 Task: Show all amenities of tiny home in Lac-Beauport, Quebec, Canada.
Action: Mouse moved to (588, 141)
Screenshot: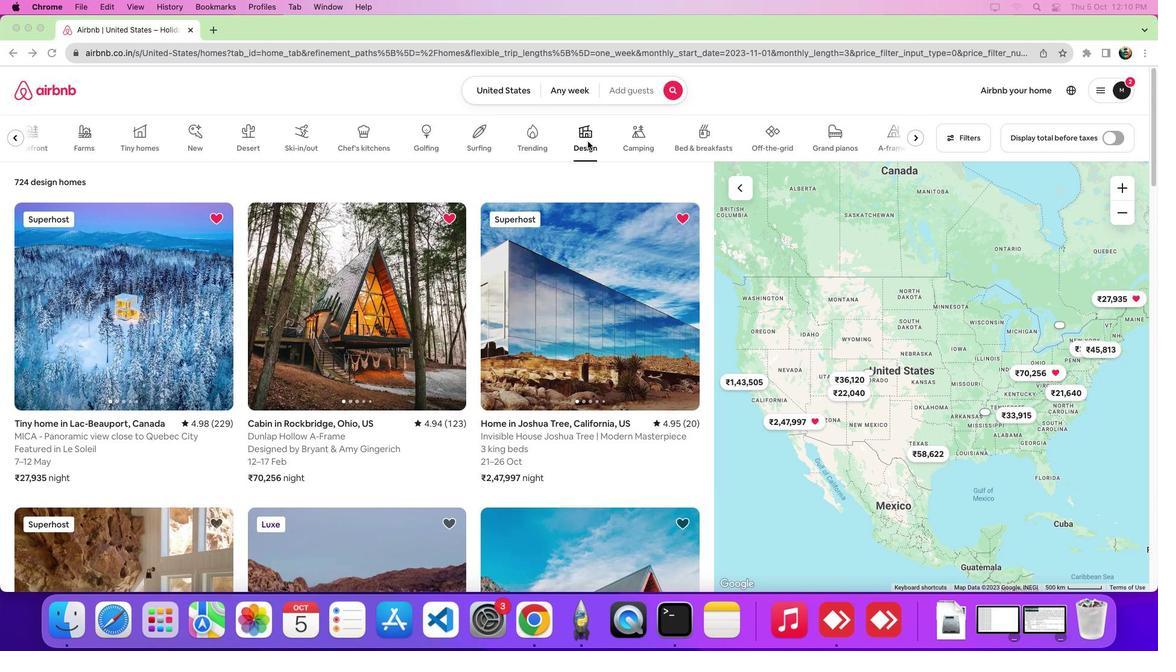 
Action: Mouse pressed left at (588, 141)
Screenshot: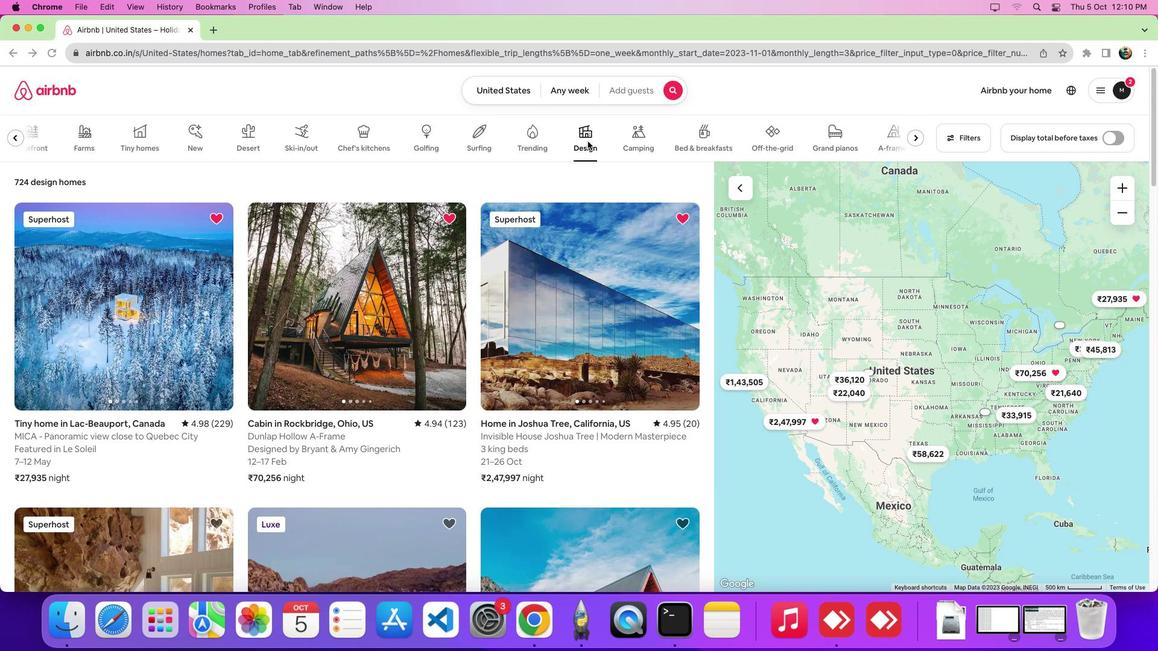 
Action: Mouse moved to (156, 322)
Screenshot: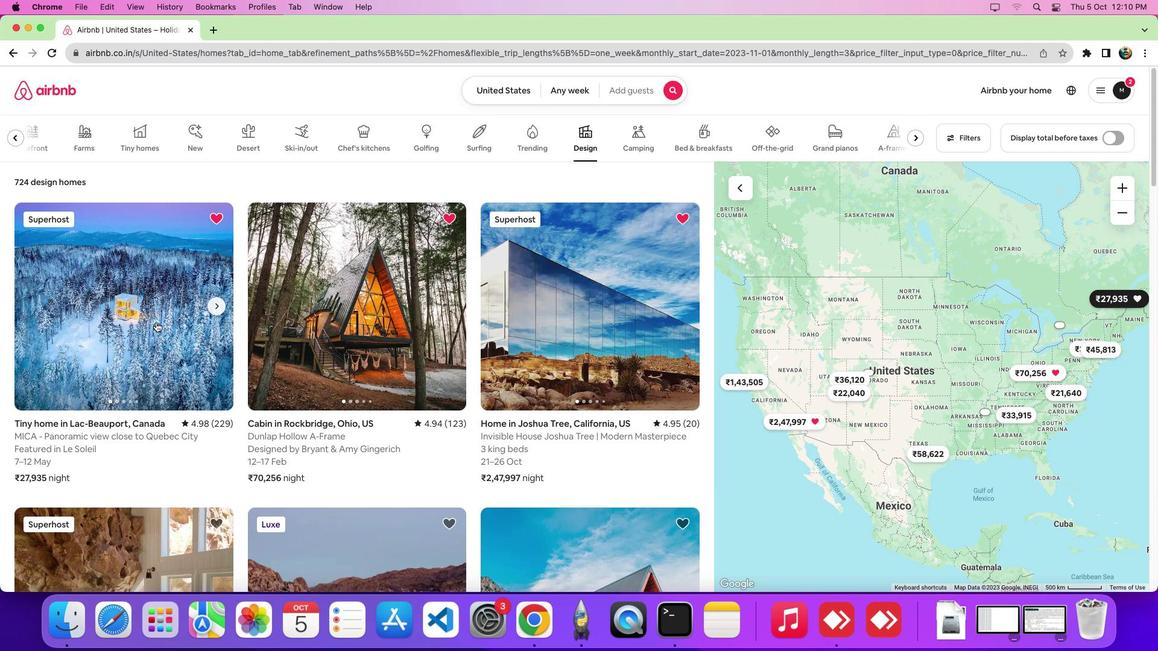 
Action: Mouse pressed left at (156, 322)
Screenshot: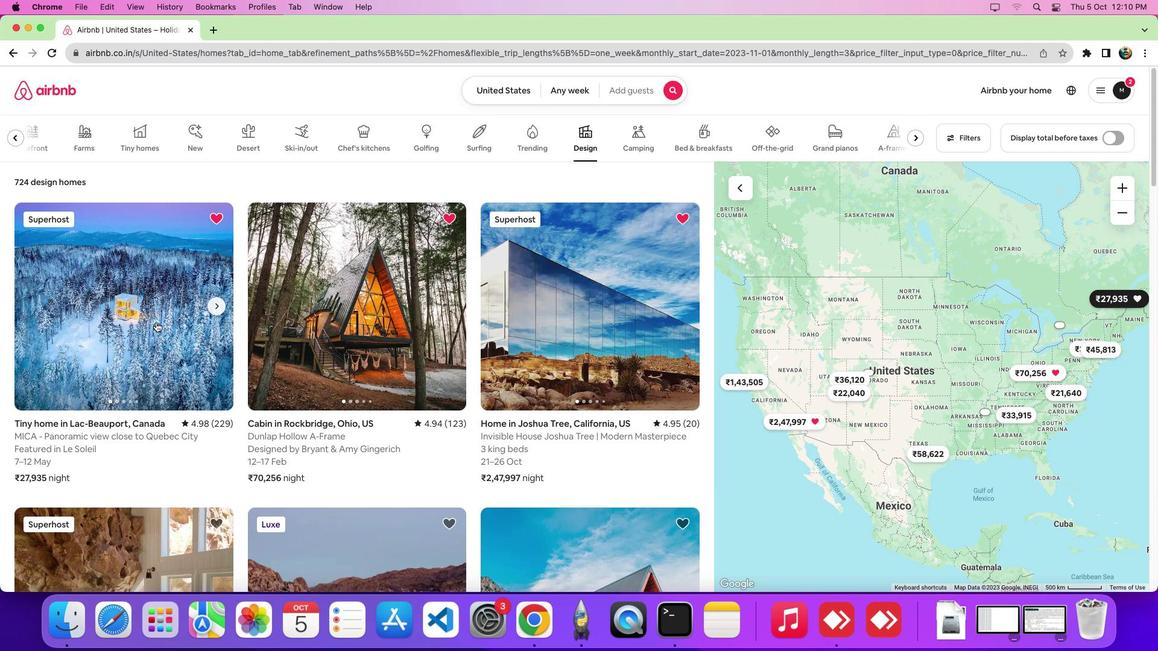 
Action: Mouse moved to (301, 318)
Screenshot: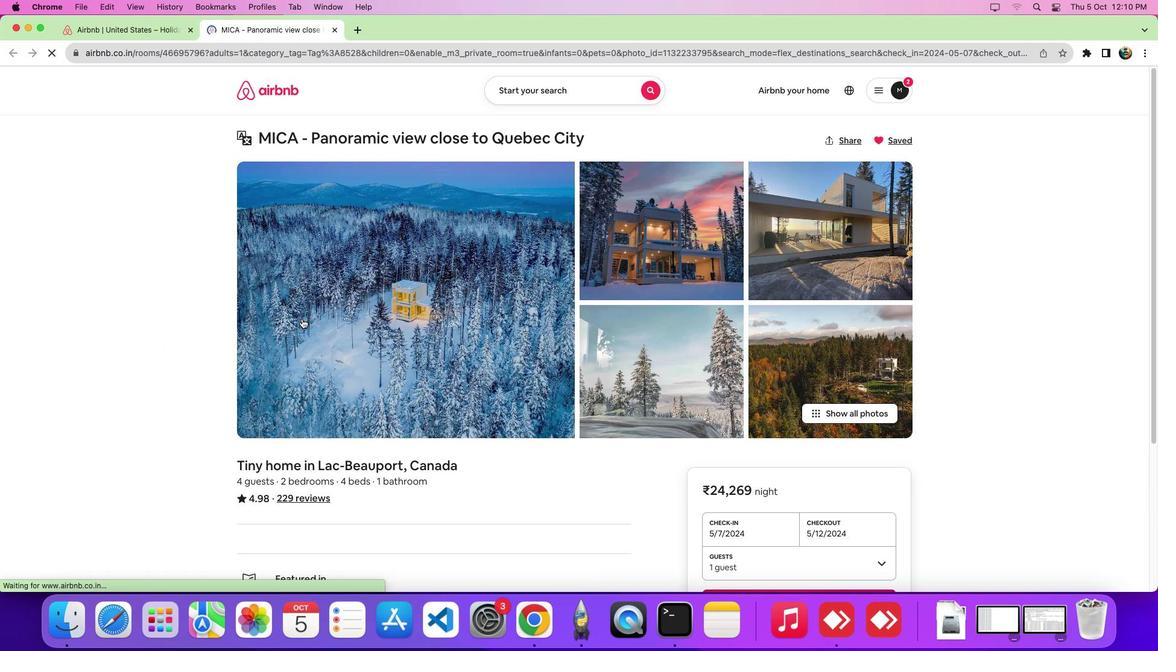 
Action: Mouse scrolled (301, 318) with delta (0, 0)
Screenshot: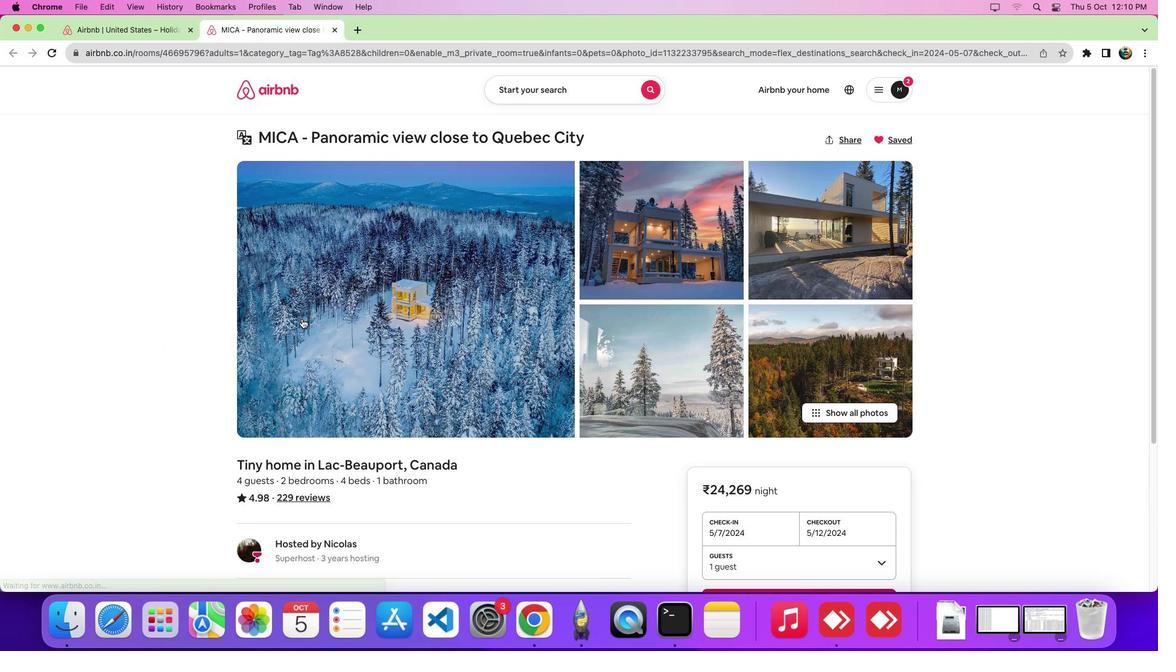 
Action: Mouse scrolled (301, 318) with delta (0, 0)
Screenshot: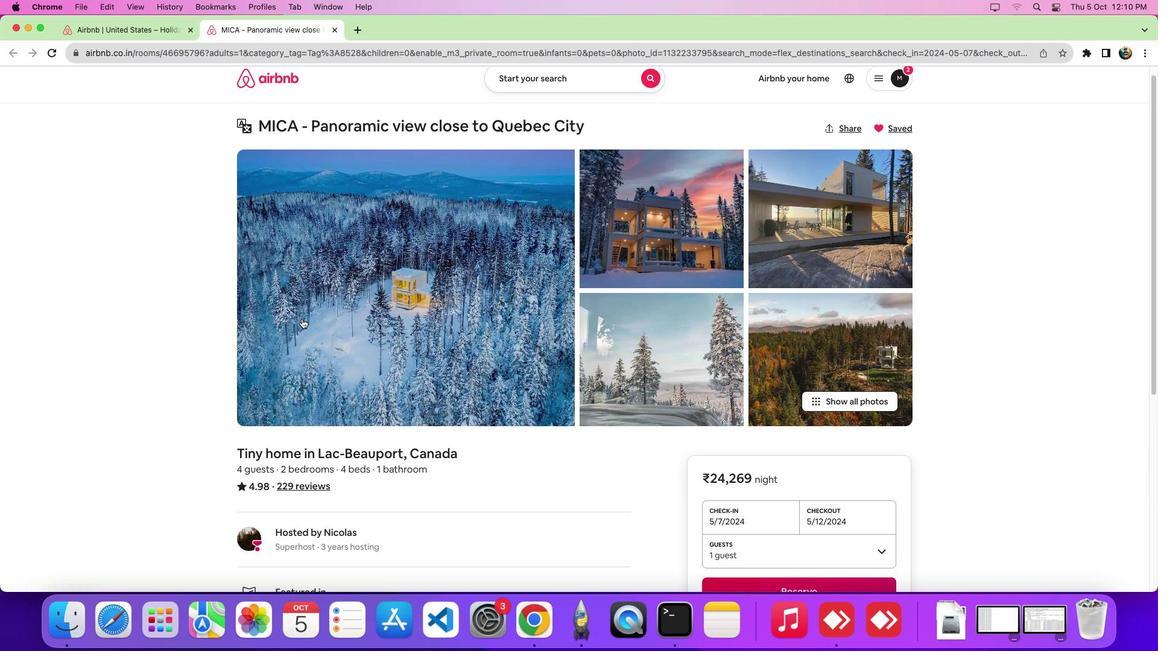 
Action: Mouse scrolled (301, 318) with delta (0, -3)
Screenshot: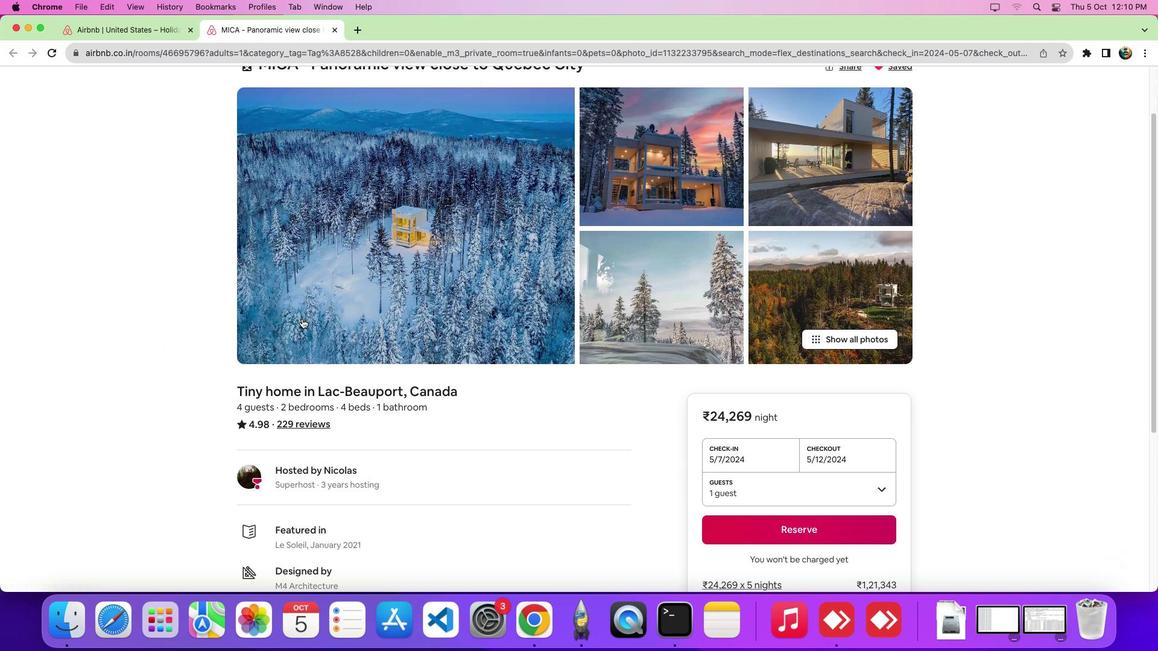 
Action: Mouse scrolled (301, 318) with delta (0, -6)
Screenshot: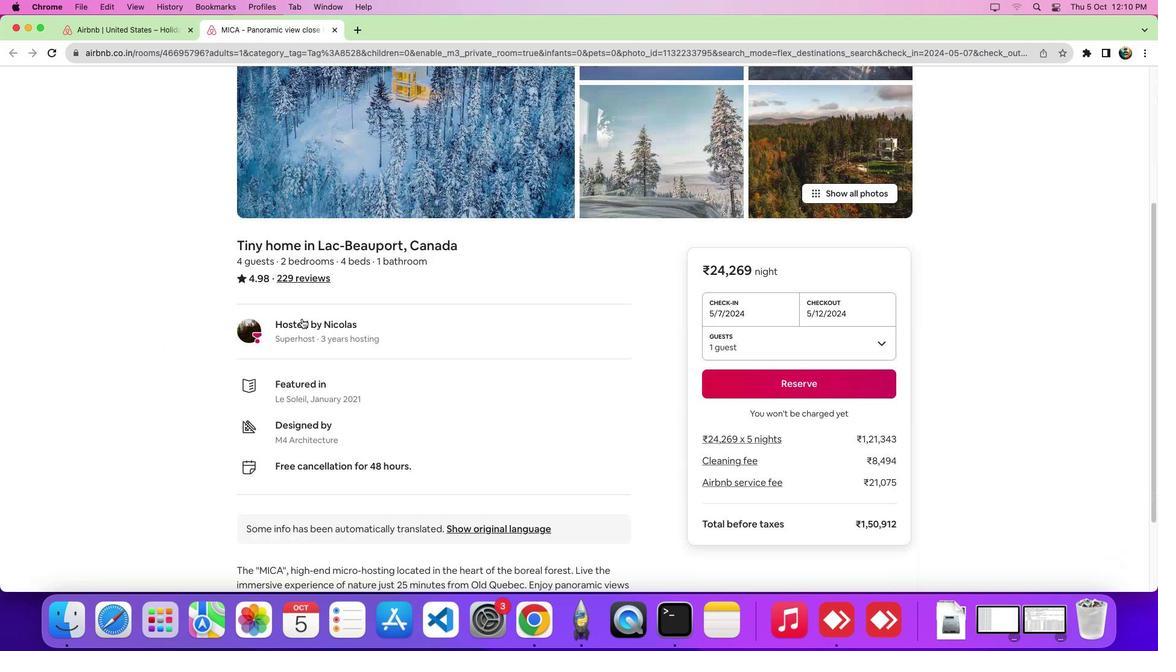 
Action: Mouse moved to (274, 255)
Screenshot: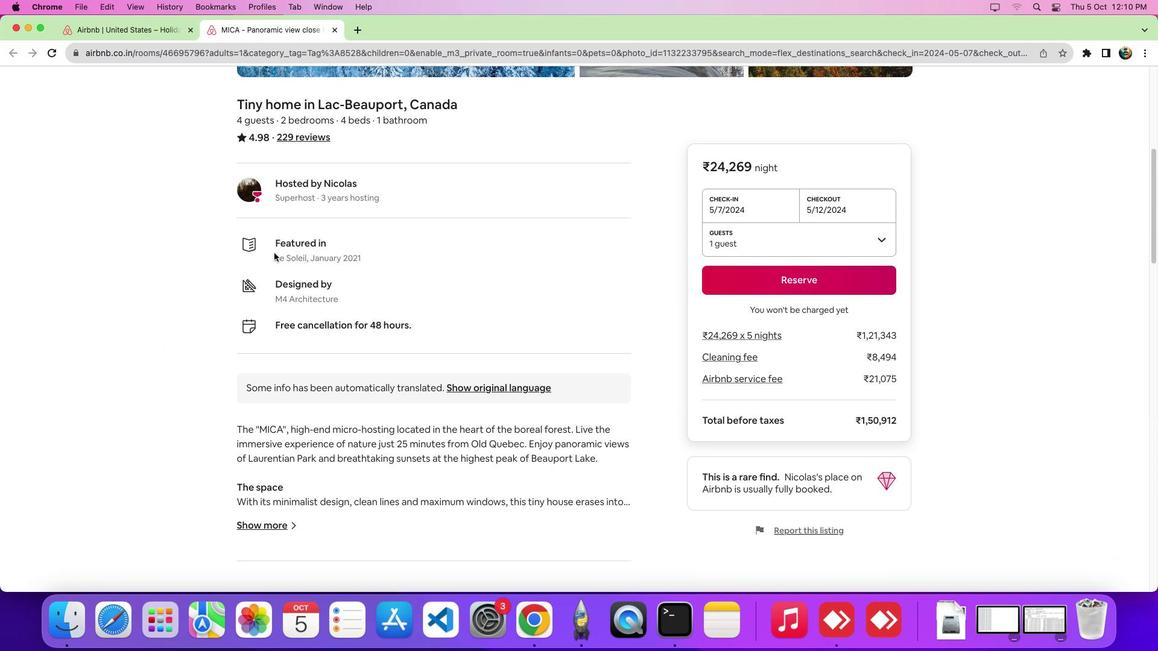 
Action: Mouse scrolled (274, 255) with delta (0, 0)
Screenshot: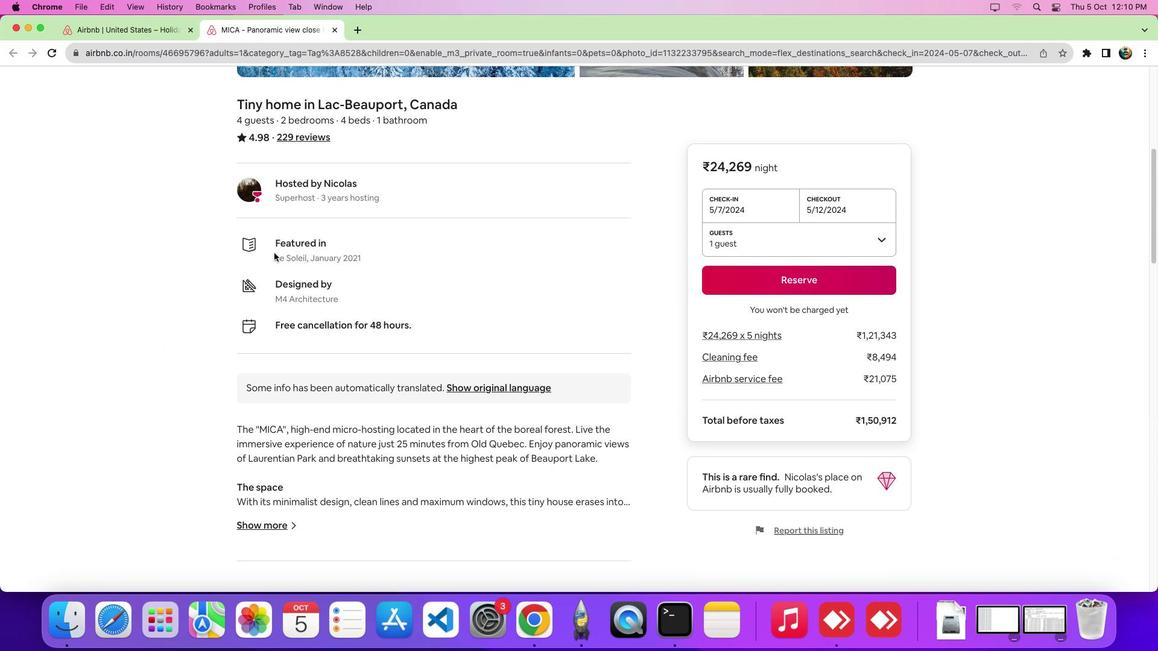 
Action: Mouse scrolled (274, 255) with delta (0, -1)
Screenshot: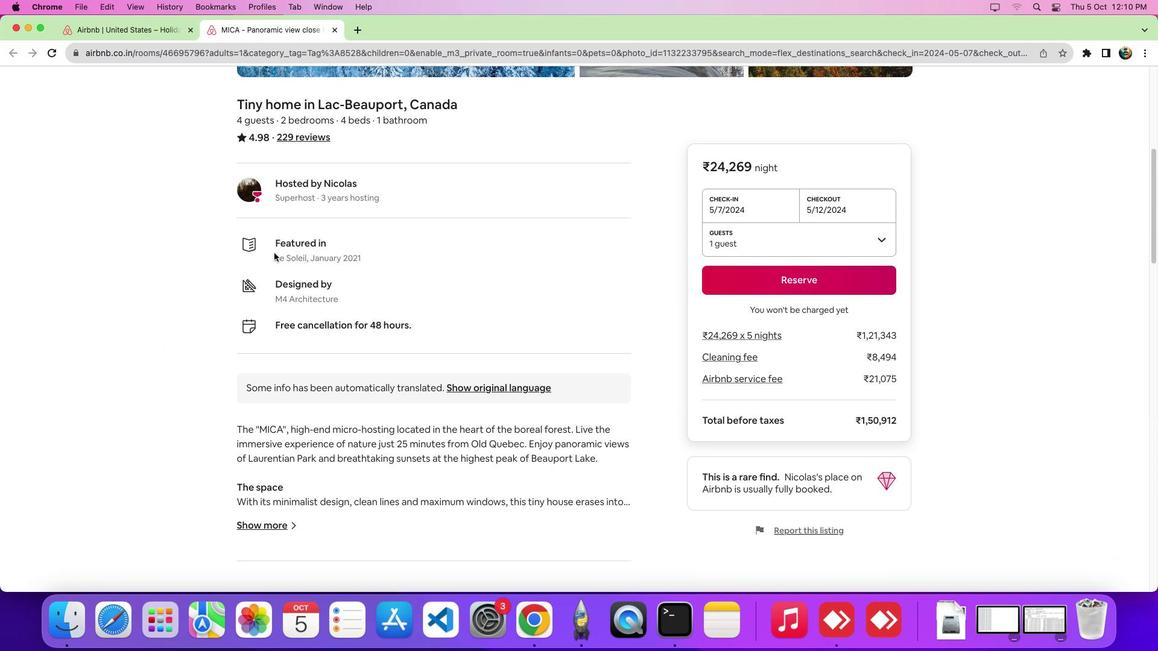 
Action: Mouse scrolled (274, 255) with delta (0, -5)
Screenshot: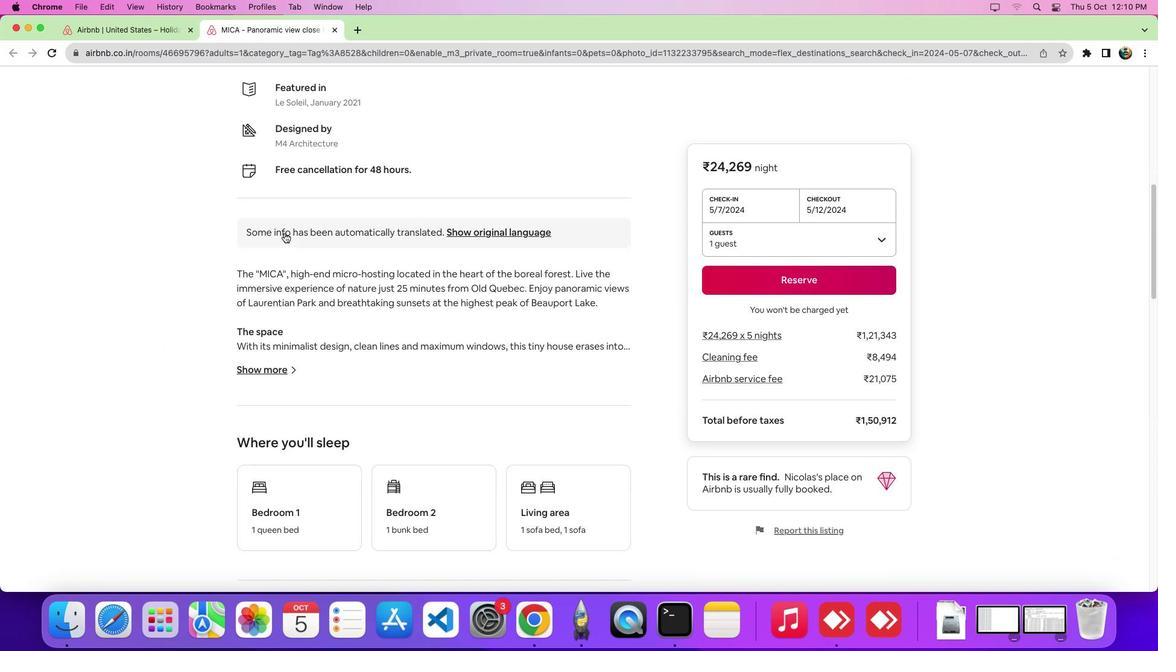 
Action: Mouse moved to (274, 254)
Screenshot: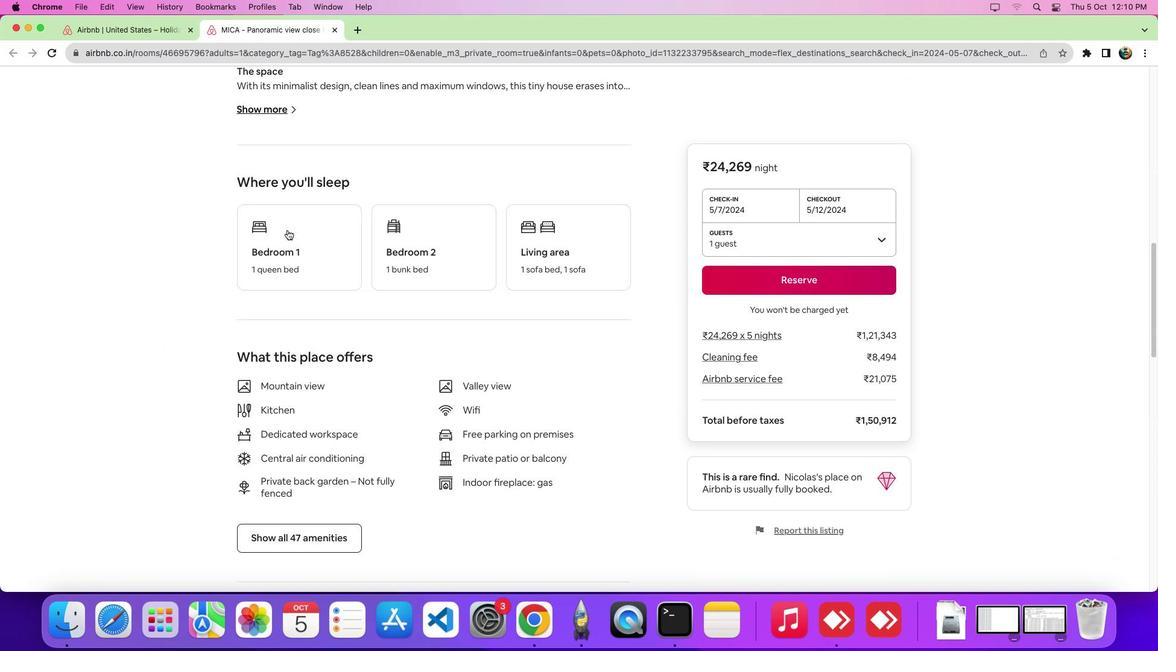 
Action: Mouse scrolled (274, 254) with delta (0, -7)
Screenshot: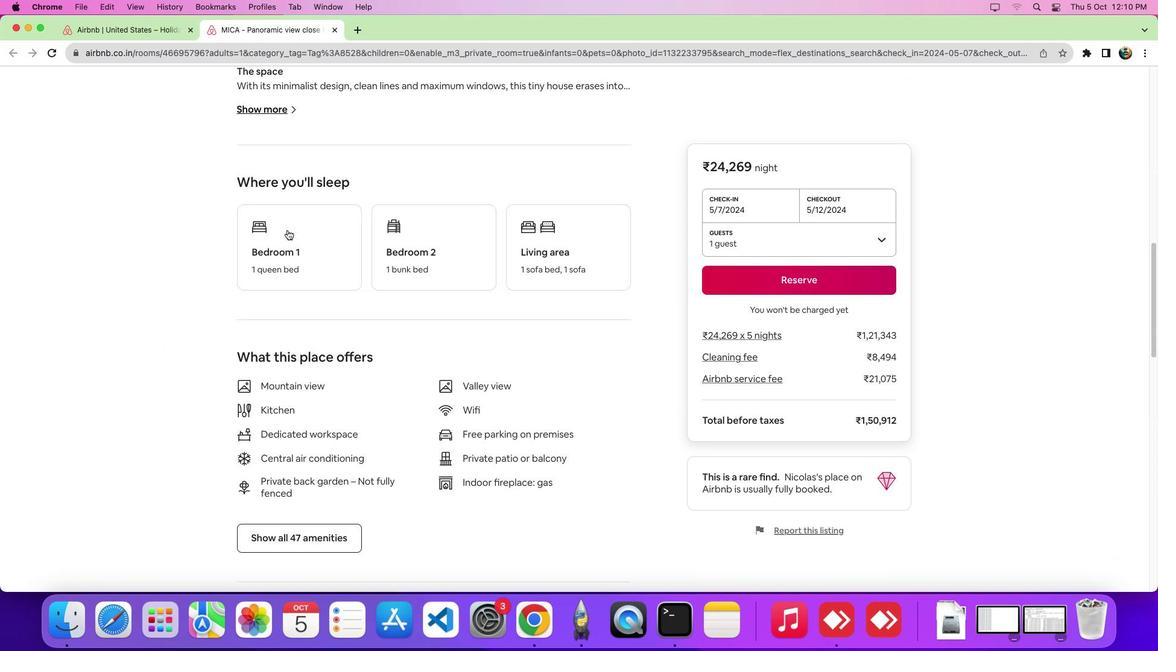 
Action: Mouse moved to (349, 197)
Screenshot: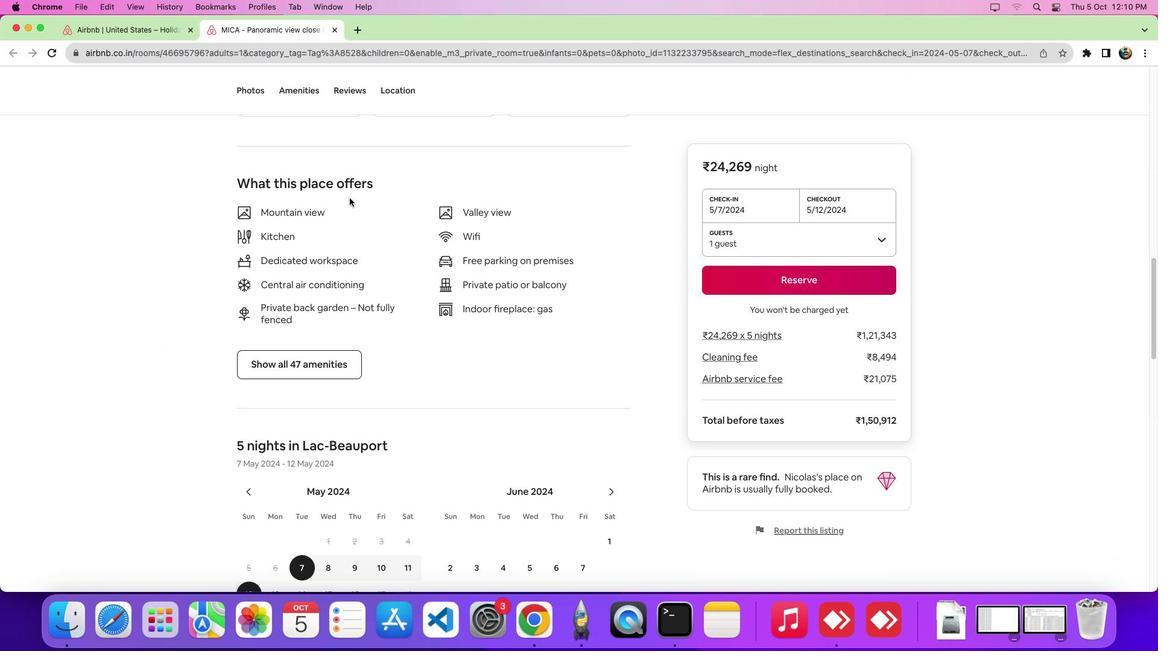 
Action: Mouse scrolled (349, 197) with delta (0, 0)
Screenshot: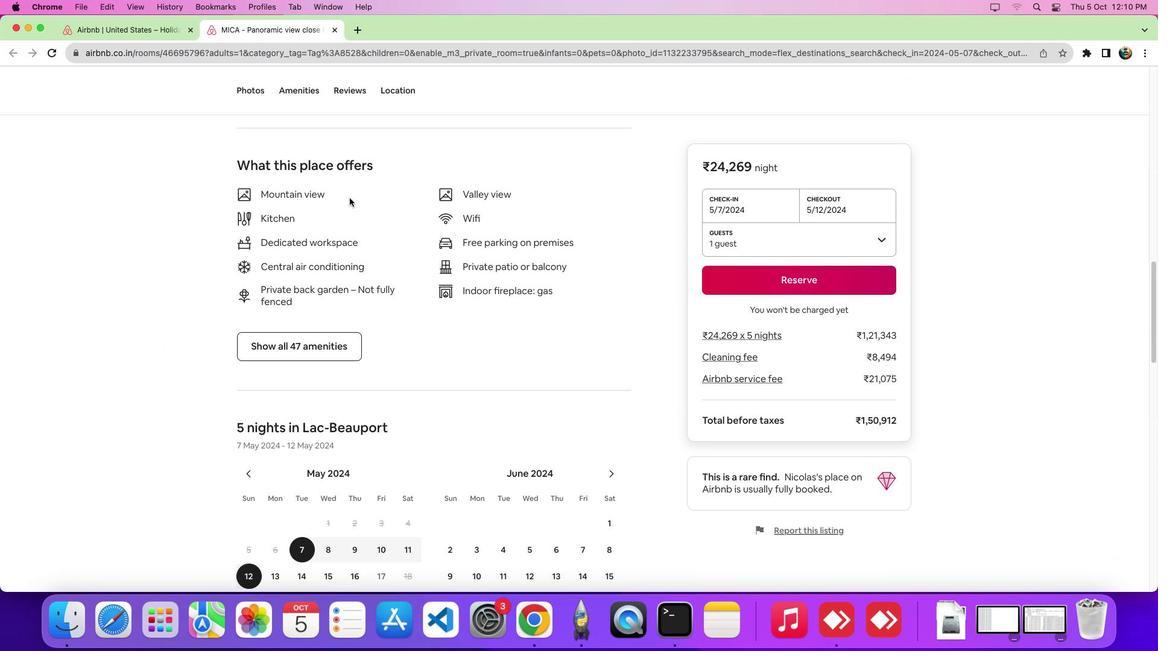 
Action: Mouse scrolled (349, 197) with delta (0, -1)
Screenshot: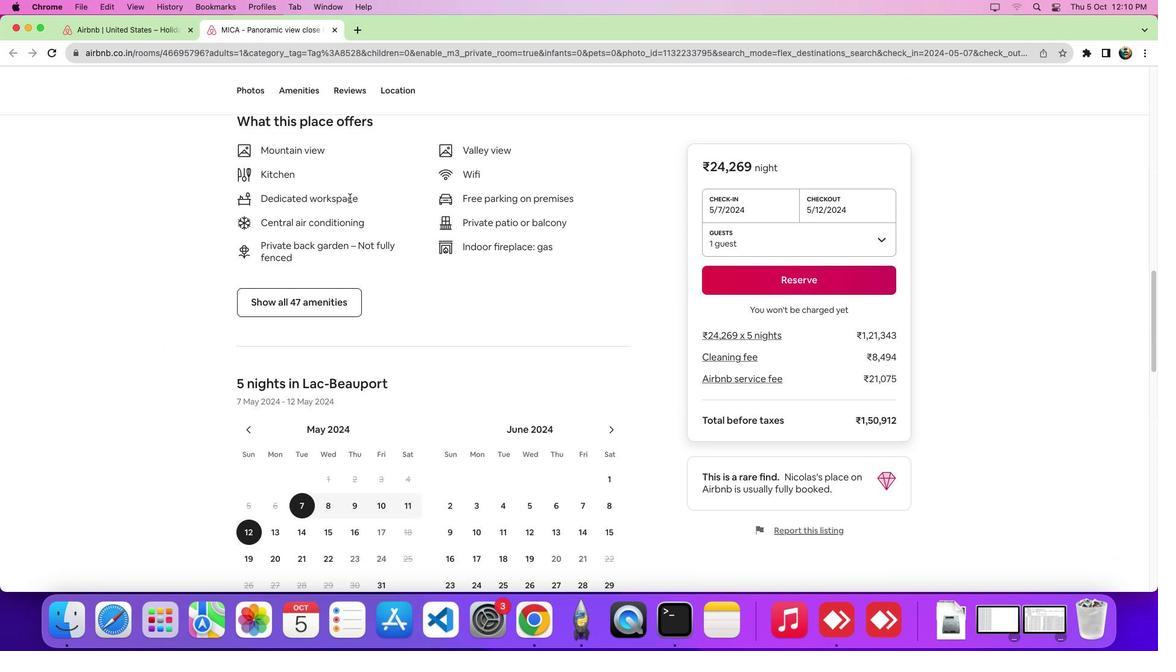 
Action: Mouse scrolled (349, 197) with delta (0, -5)
Screenshot: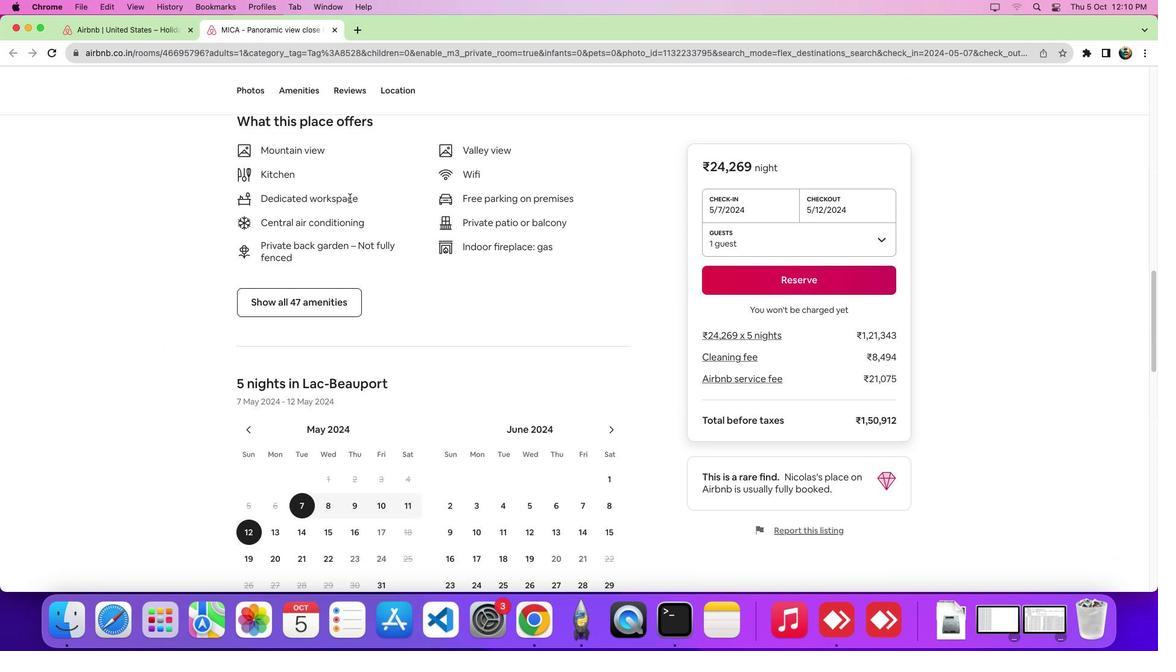 
Action: Mouse scrolled (349, 197) with delta (0, -7)
Screenshot: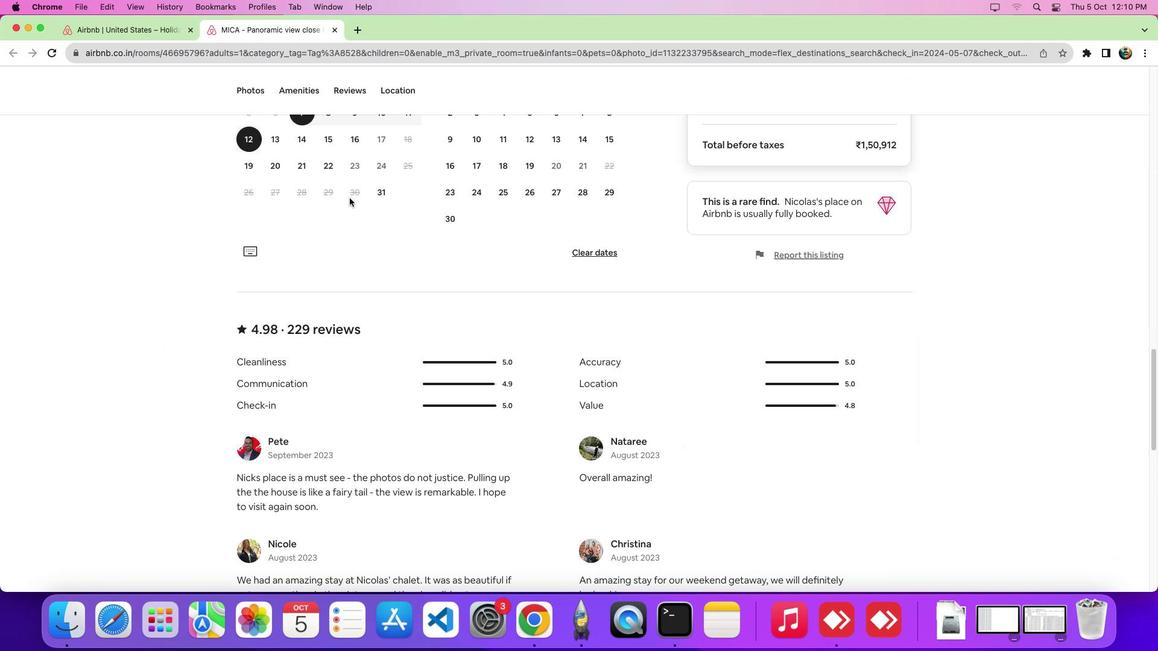 
Action: Mouse moved to (300, 92)
Screenshot: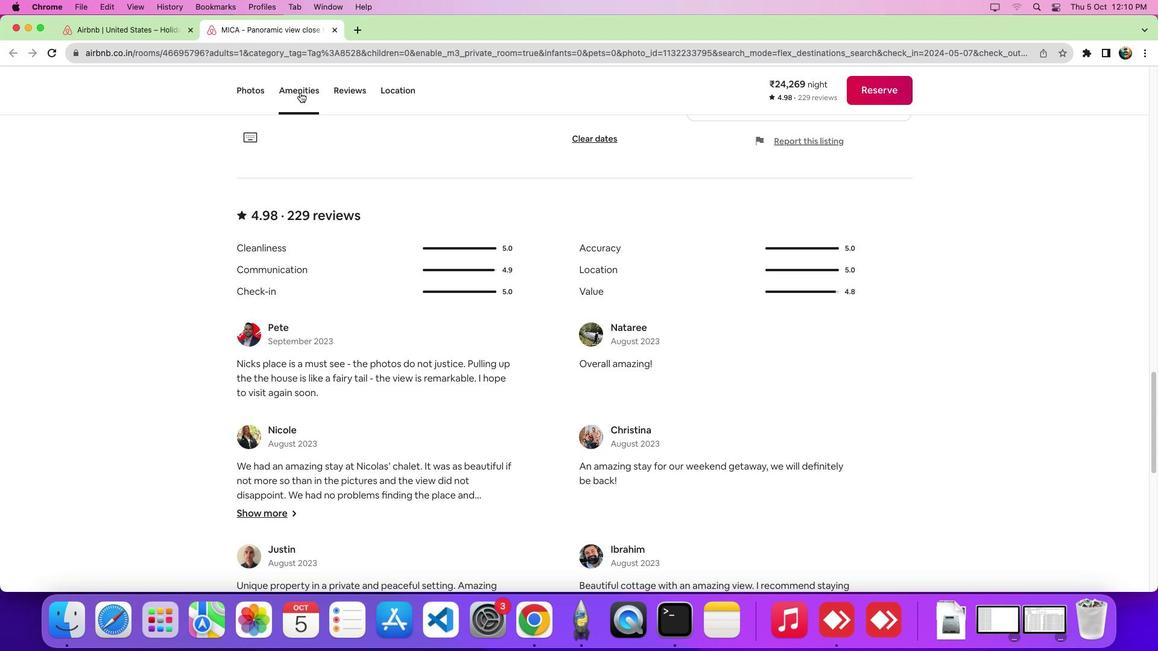 
Action: Mouse pressed left at (300, 92)
Screenshot: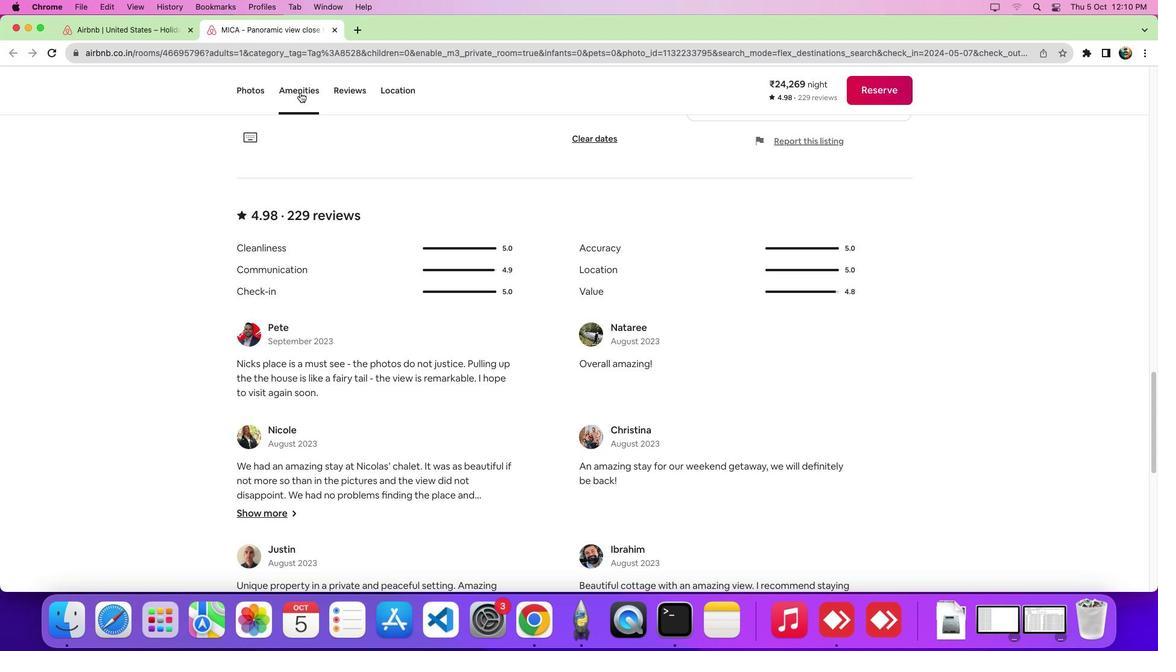 
Action: Mouse moved to (302, 333)
Screenshot: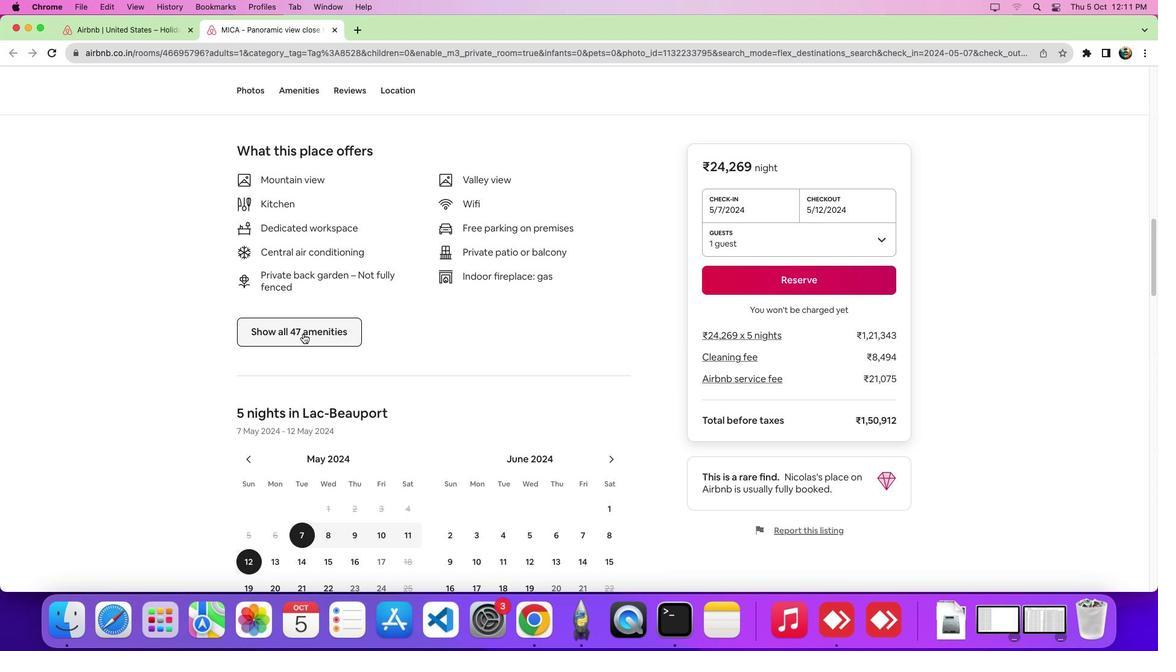 
Action: Mouse pressed left at (302, 333)
Screenshot: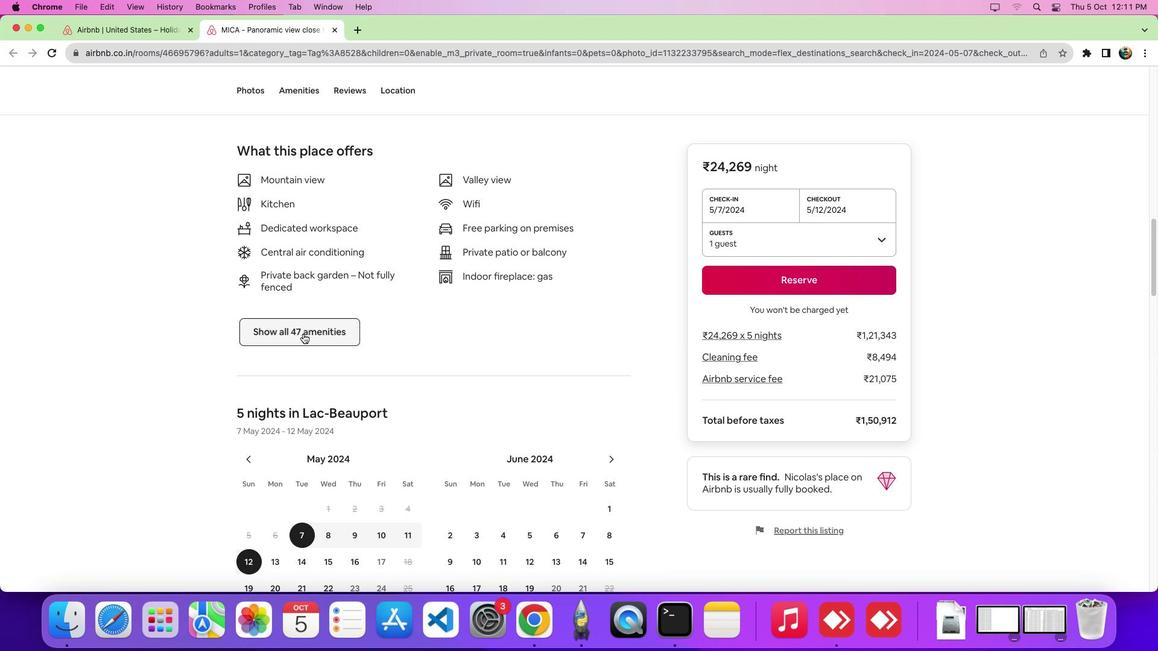 
Action: Mouse moved to (603, 358)
Screenshot: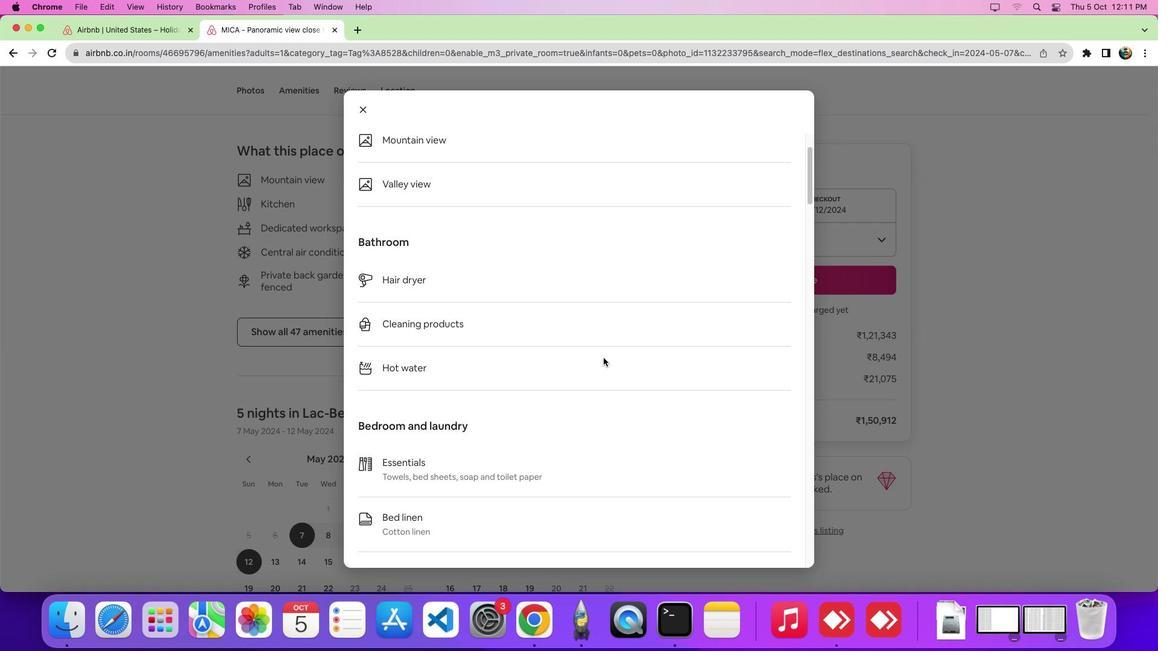 
Action: Mouse scrolled (603, 358) with delta (0, 0)
Screenshot: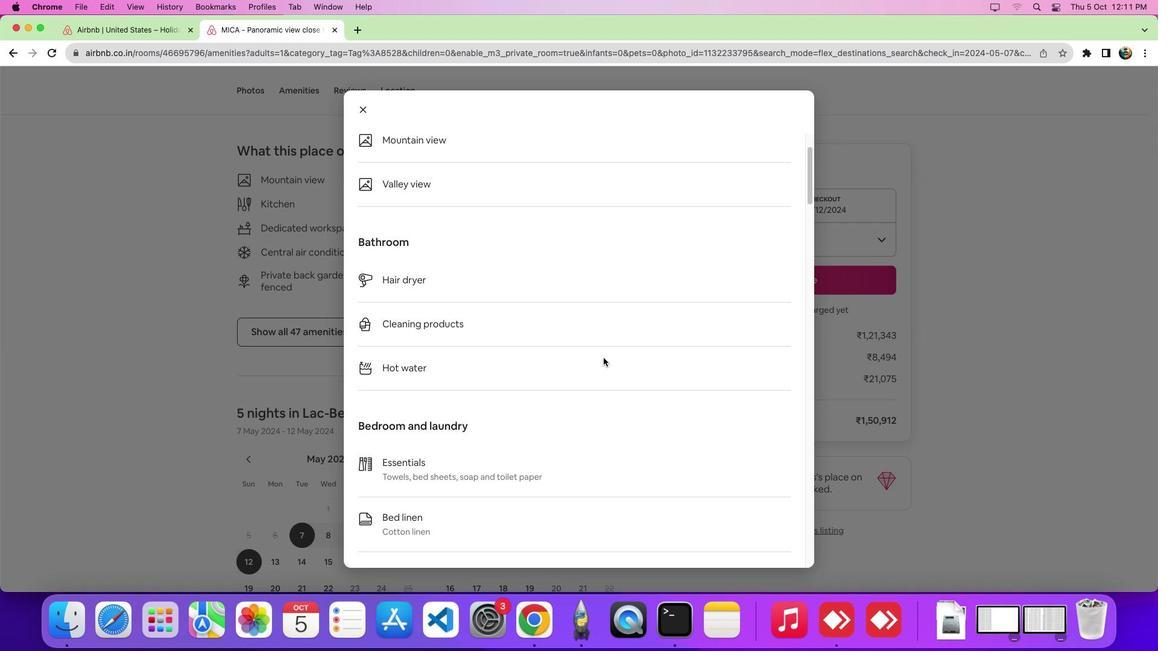 
Action: Mouse scrolled (603, 358) with delta (0, -1)
Screenshot: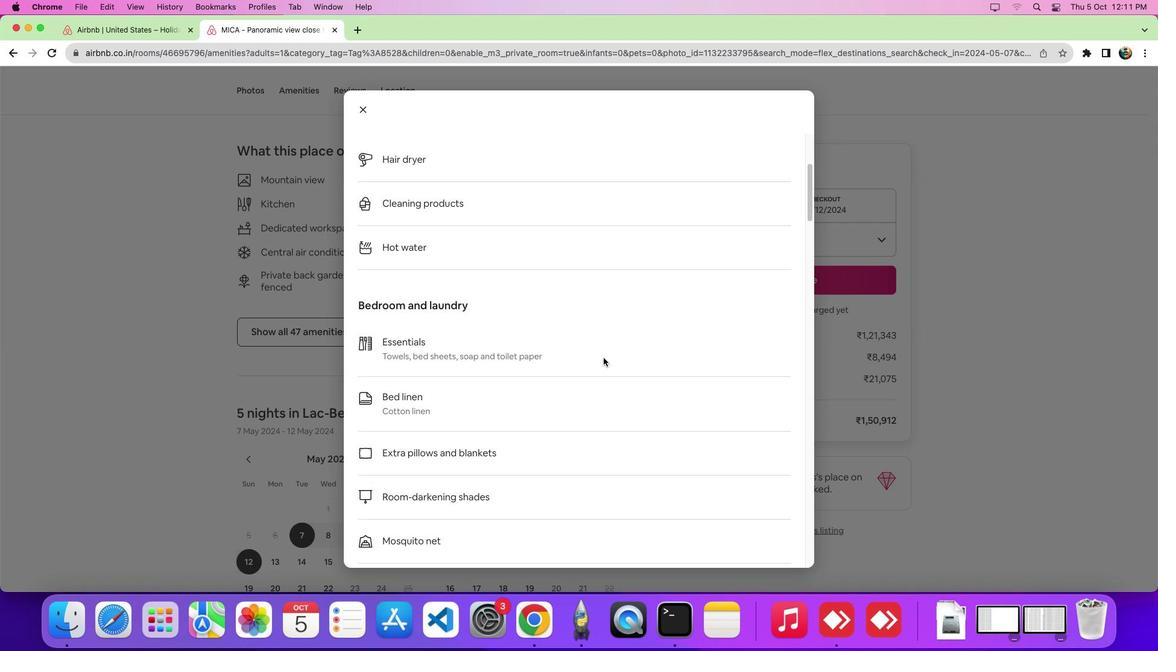 
Action: Mouse scrolled (603, 358) with delta (0, -6)
Screenshot: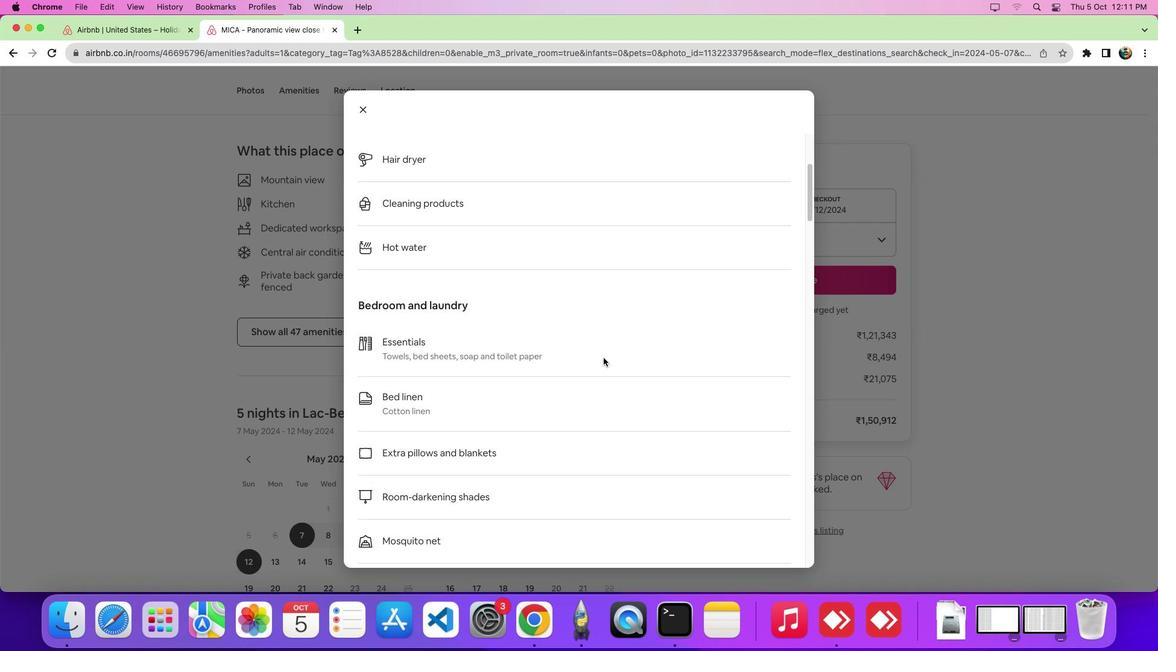 
Action: Mouse scrolled (603, 358) with delta (0, -8)
Screenshot: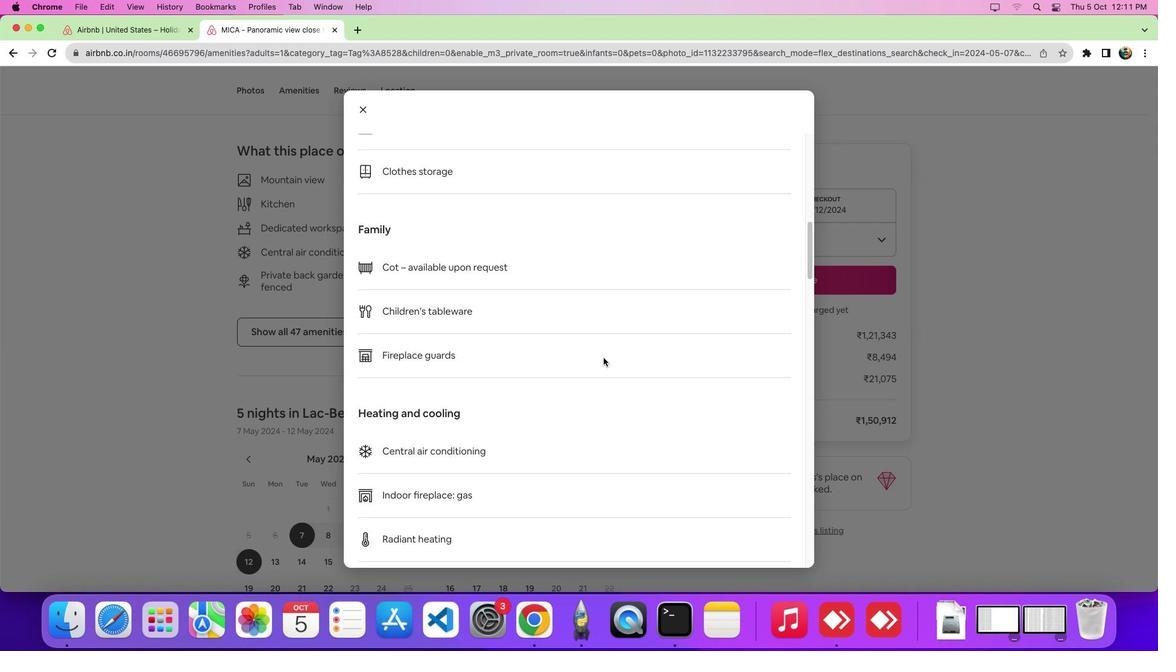 
Action: Mouse moved to (606, 358)
Screenshot: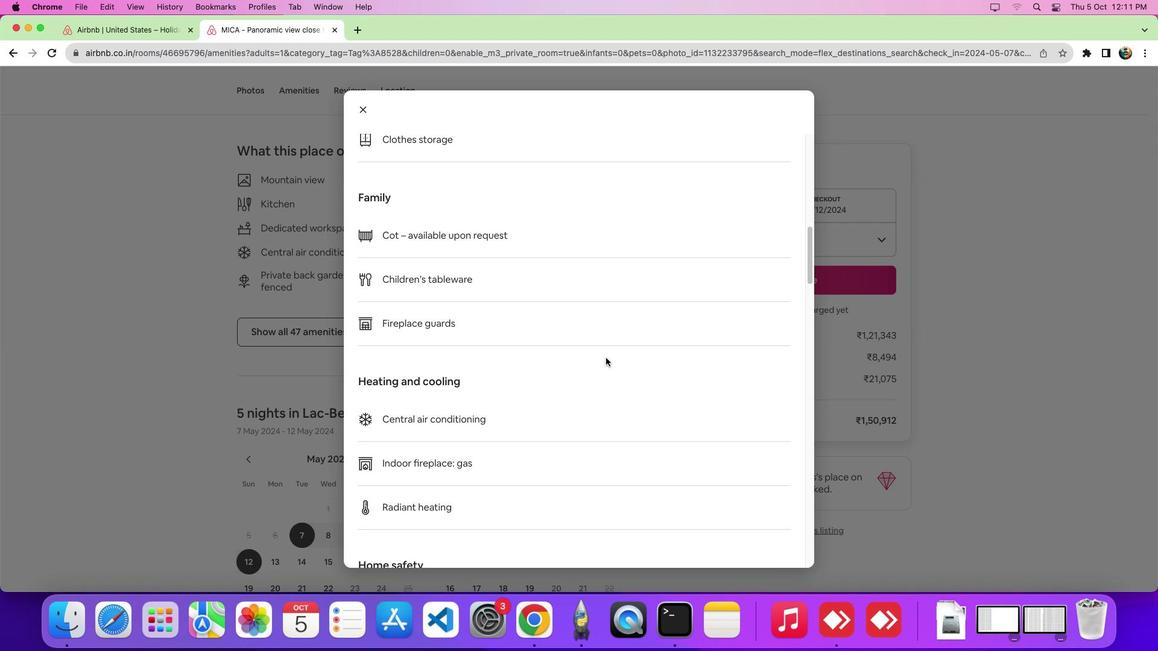
